 Task: Set up a reminder for holiday card writing.
Action: Mouse moved to (73, 97)
Screenshot: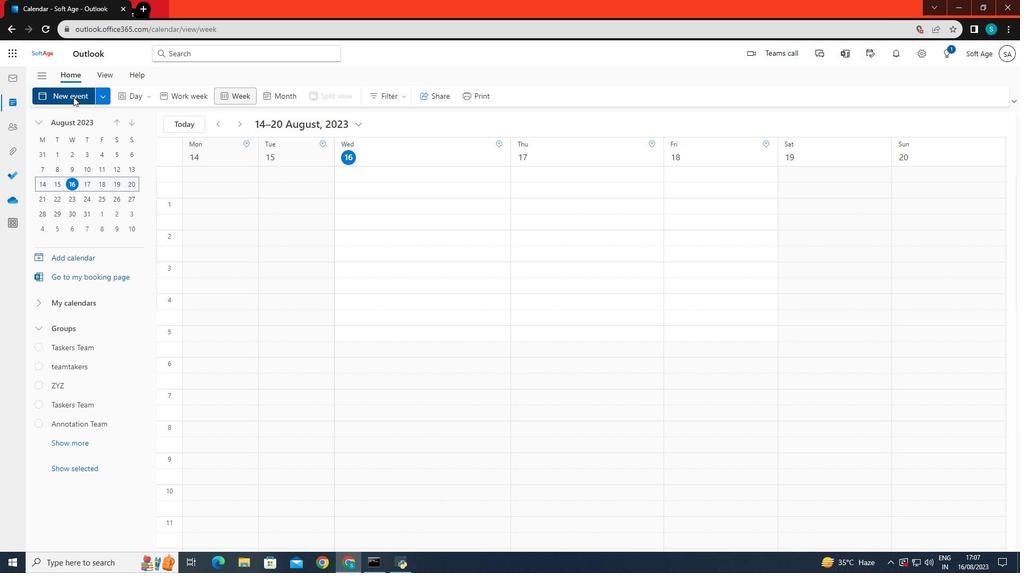 
Action: Mouse pressed left at (73, 97)
Screenshot: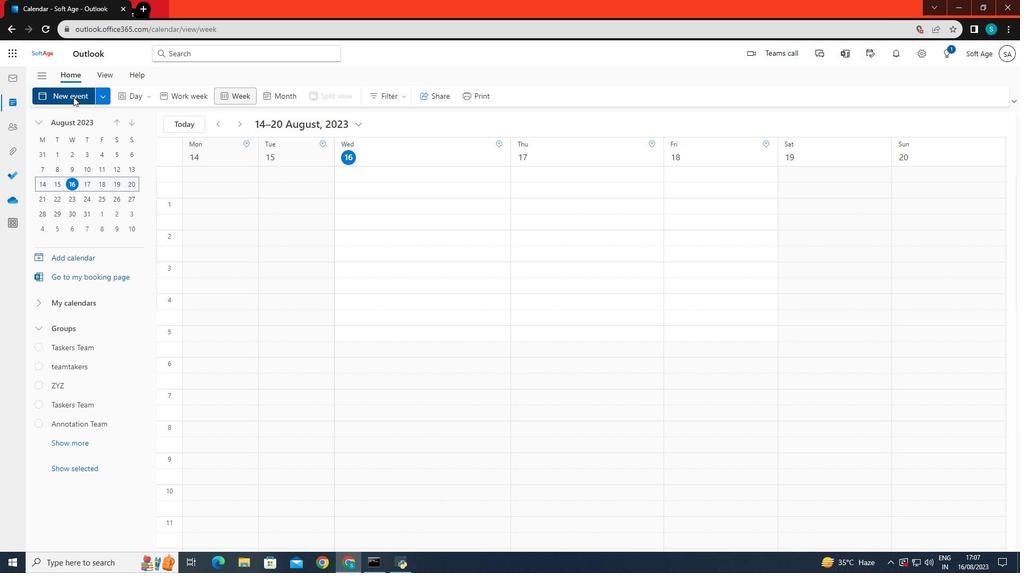 
Action: Mouse moved to (274, 161)
Screenshot: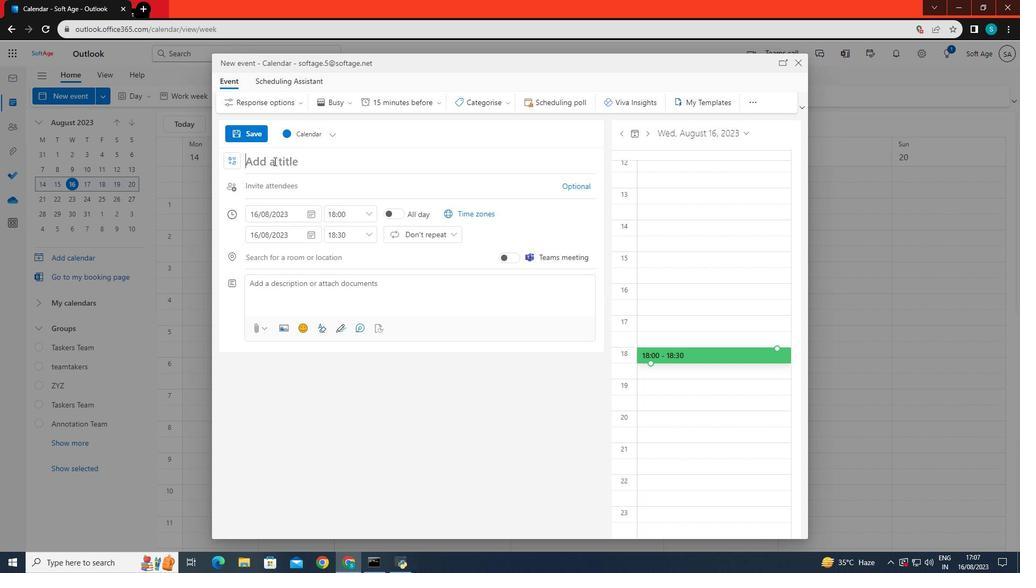 
Action: Mouse pressed left at (274, 161)
Screenshot: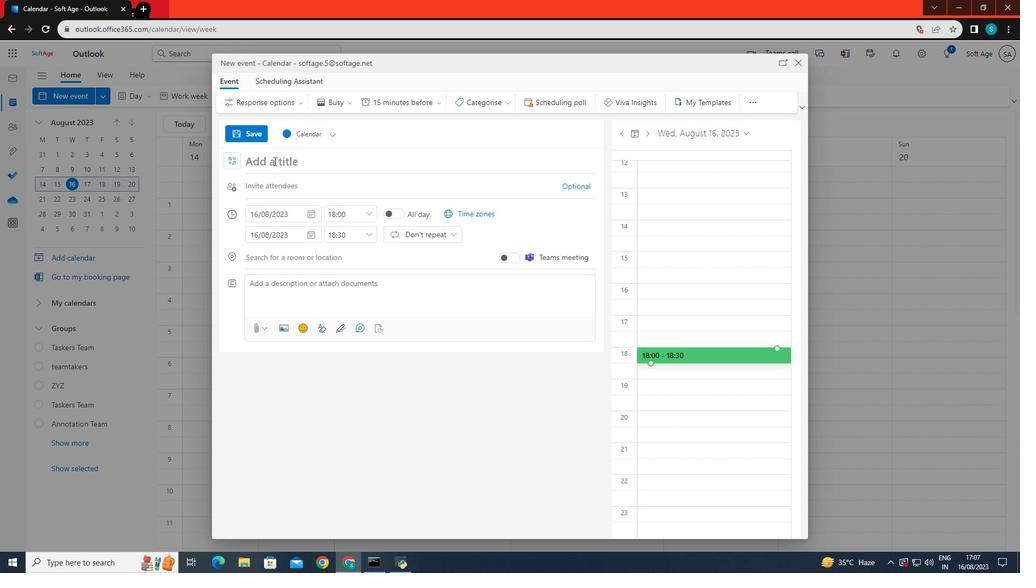 
Action: Key pressed holiday<Key.space>card<Key.space>writing
Screenshot: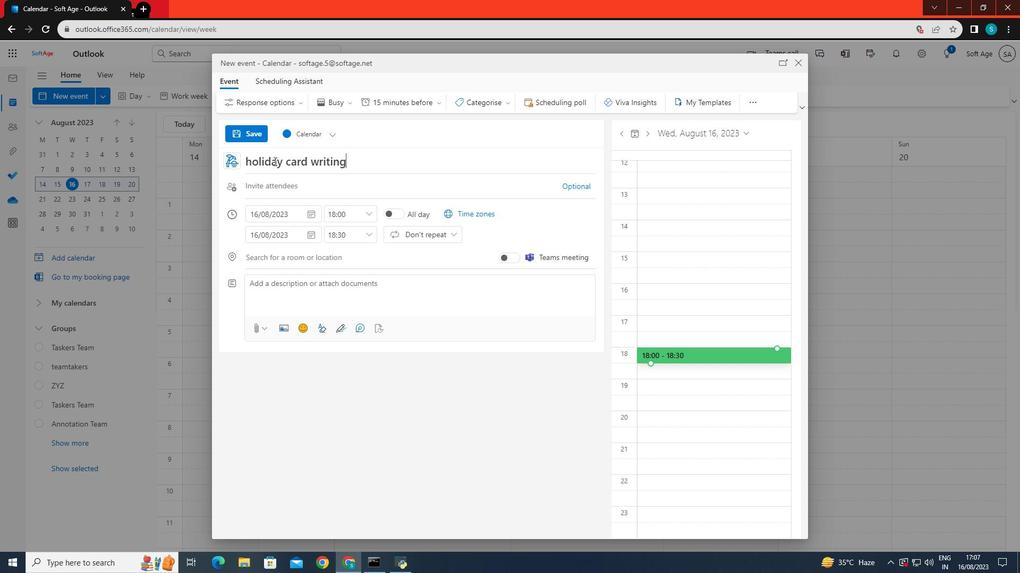 
Action: Mouse moved to (286, 217)
Screenshot: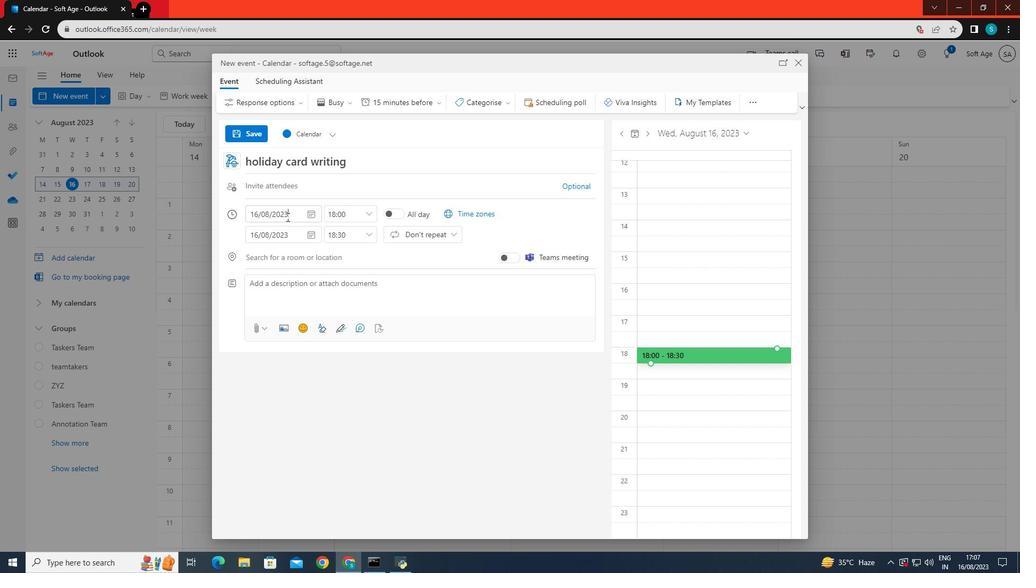 
Action: Mouse pressed left at (286, 217)
Screenshot: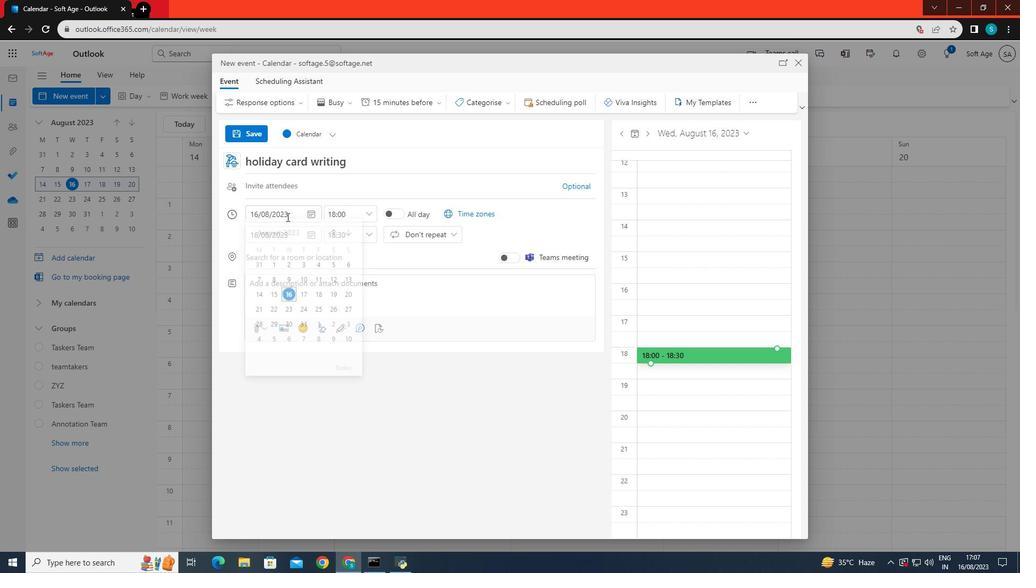 
Action: Mouse moved to (288, 328)
Screenshot: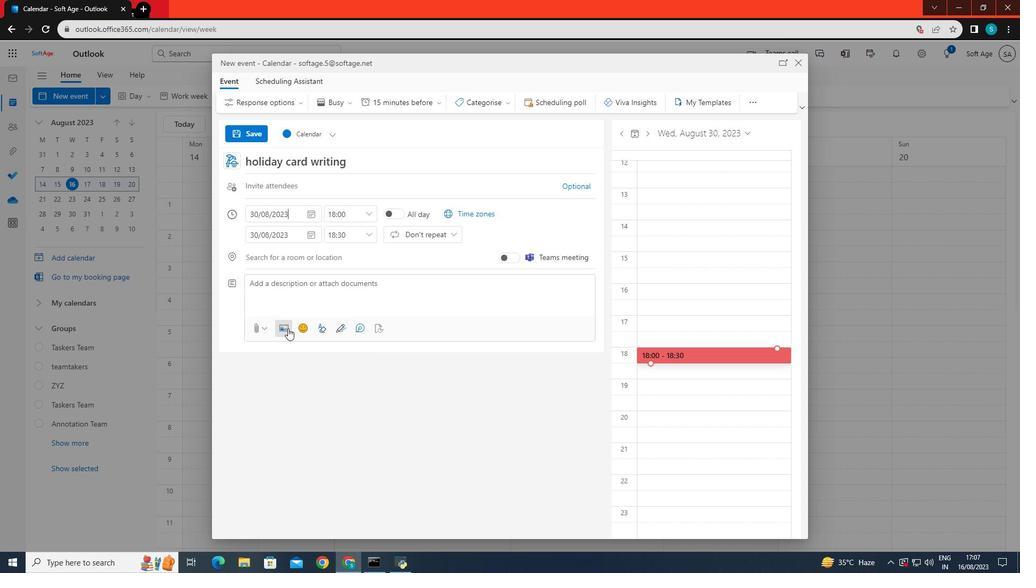 
Action: Mouse pressed left at (288, 328)
Screenshot: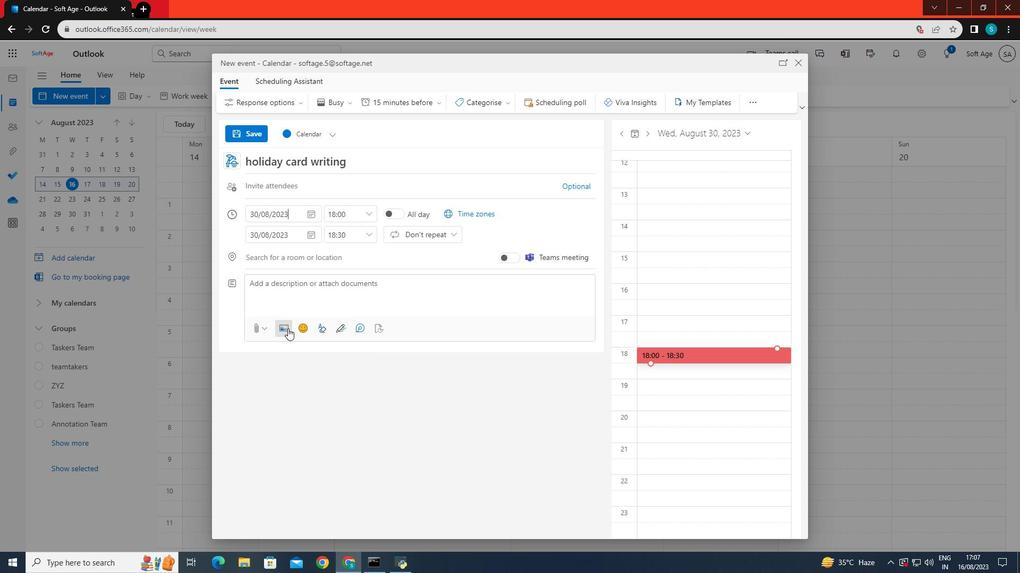 
Action: Mouse moved to (369, 213)
Screenshot: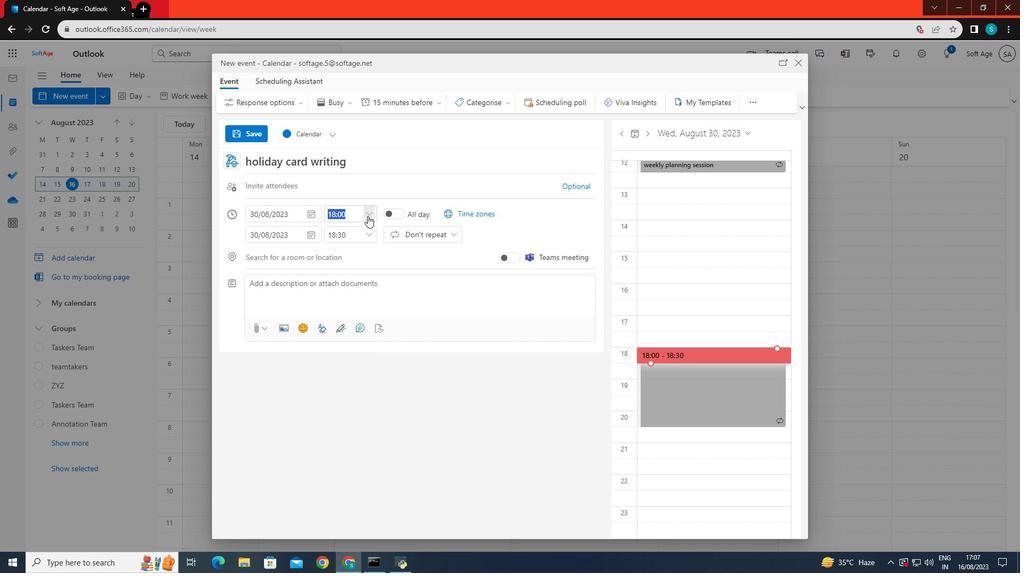 
Action: Mouse pressed left at (369, 213)
Screenshot: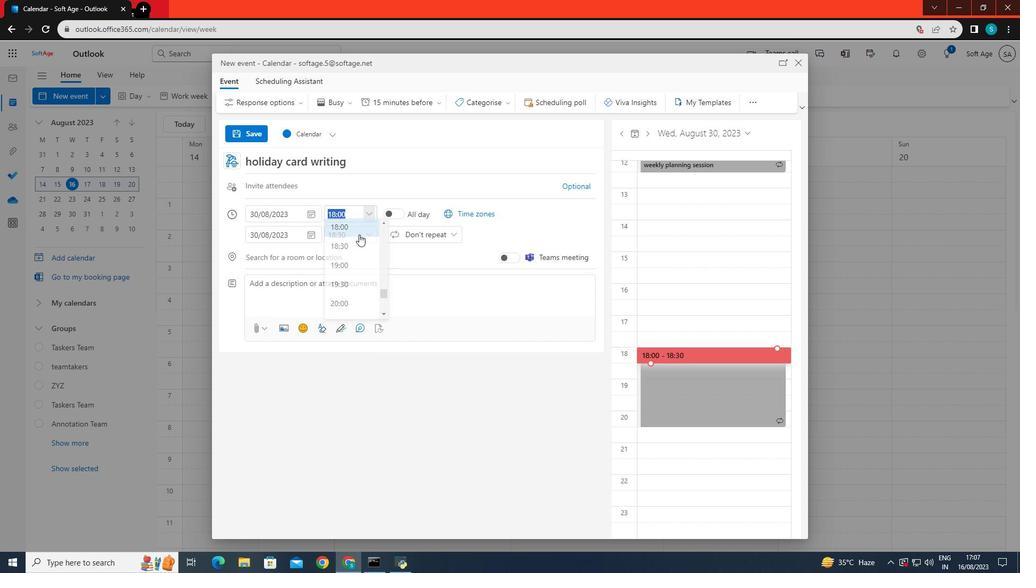 
Action: Mouse moved to (356, 262)
Screenshot: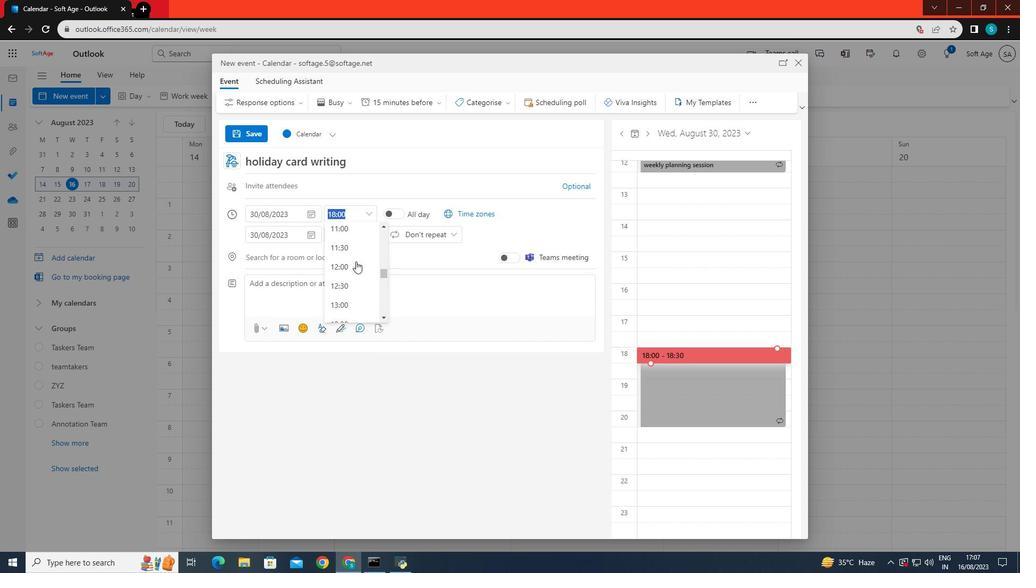 
Action: Mouse scrolled (356, 262) with delta (0, 0)
Screenshot: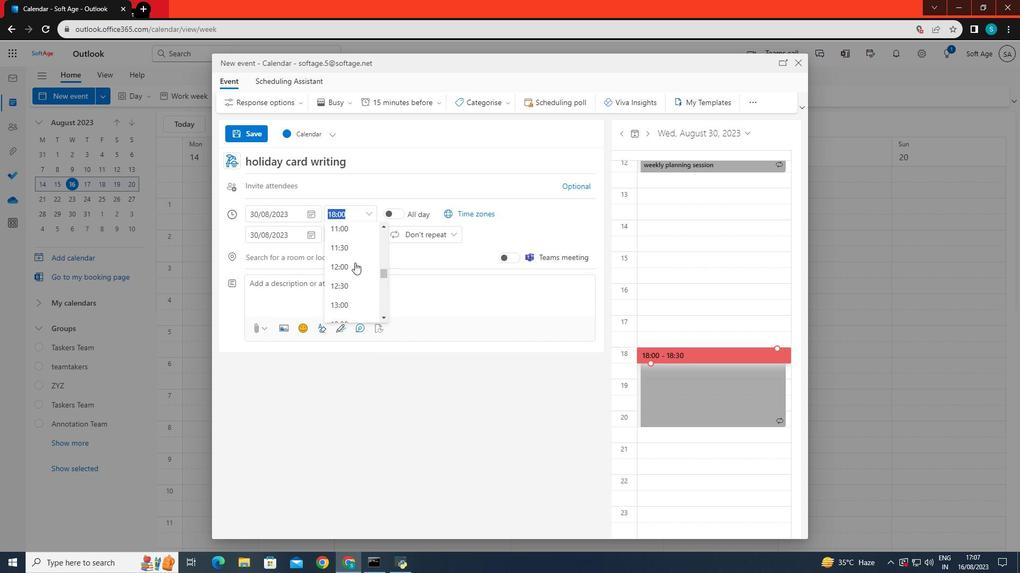 
Action: Mouse scrolled (356, 262) with delta (0, 0)
Screenshot: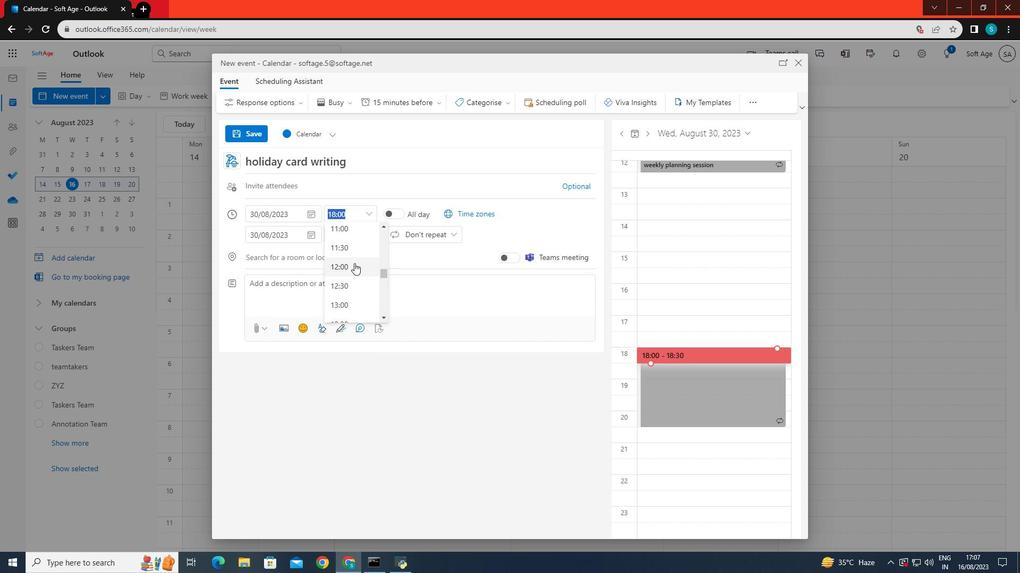 
Action: Mouse scrolled (356, 262) with delta (0, 0)
Screenshot: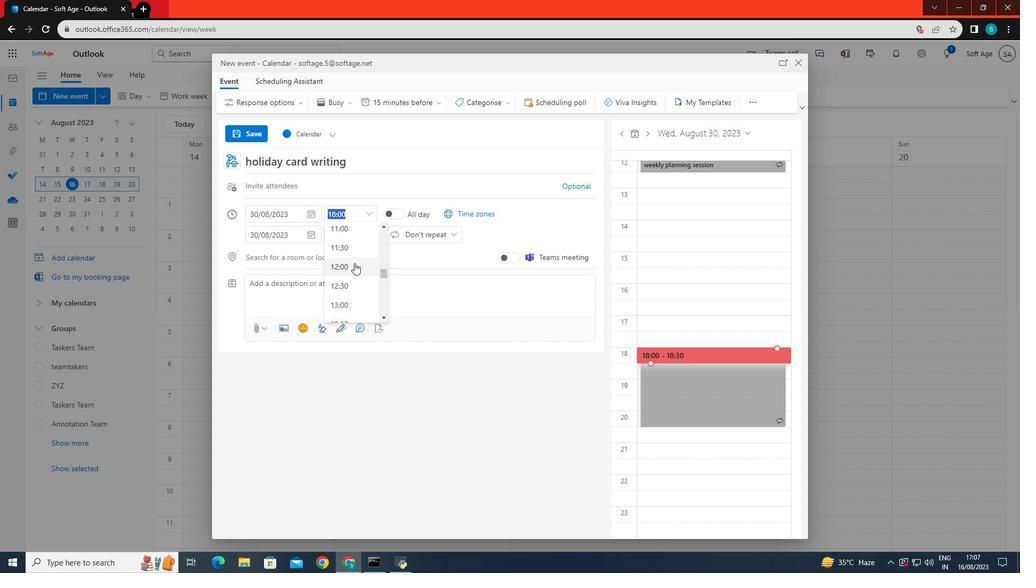 
Action: Mouse scrolled (356, 262) with delta (0, 0)
Screenshot: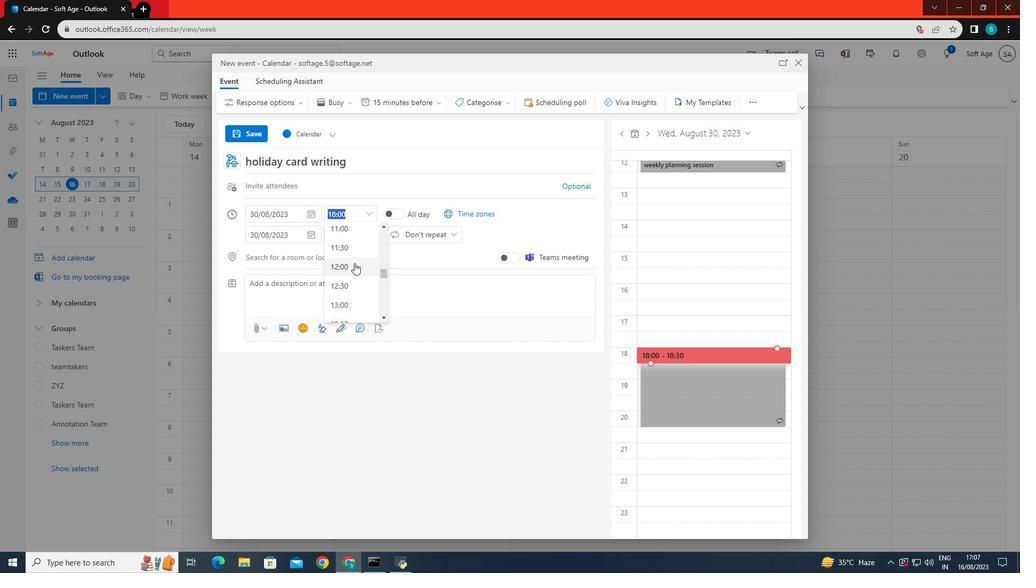 
Action: Mouse scrolled (356, 262) with delta (0, 0)
Screenshot: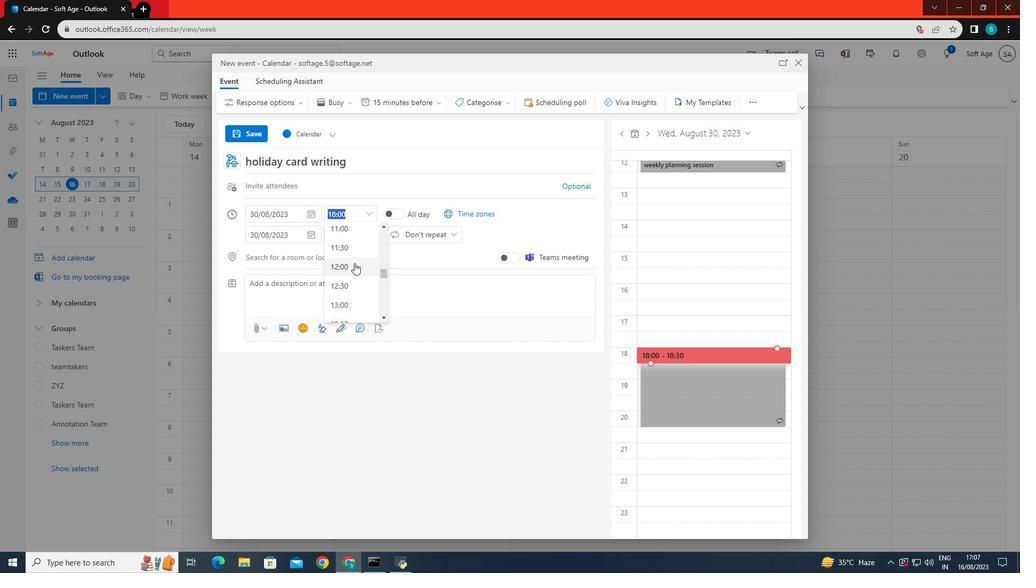 
Action: Mouse moved to (354, 263)
Screenshot: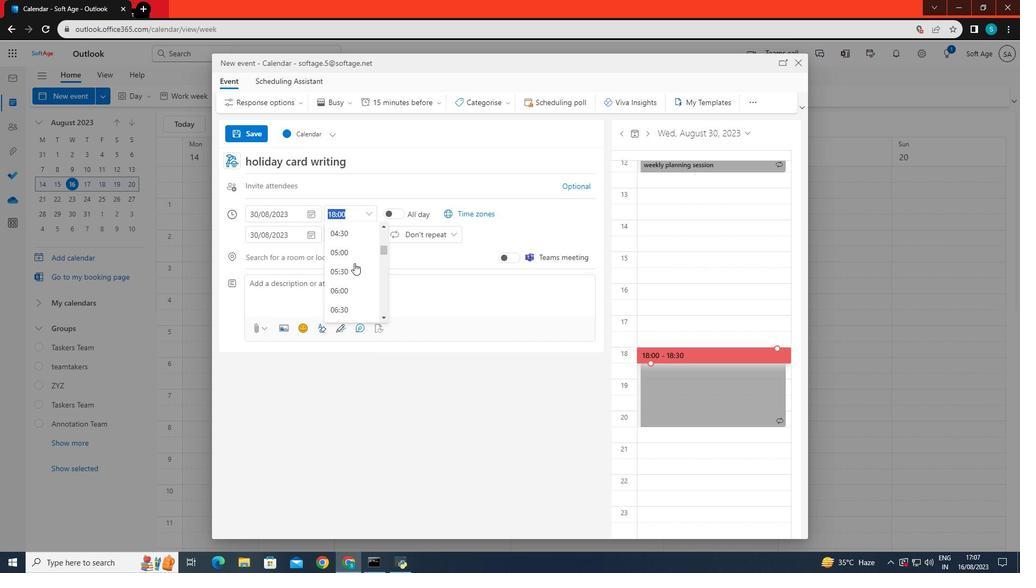 
Action: Mouse scrolled (354, 264) with delta (0, 0)
Screenshot: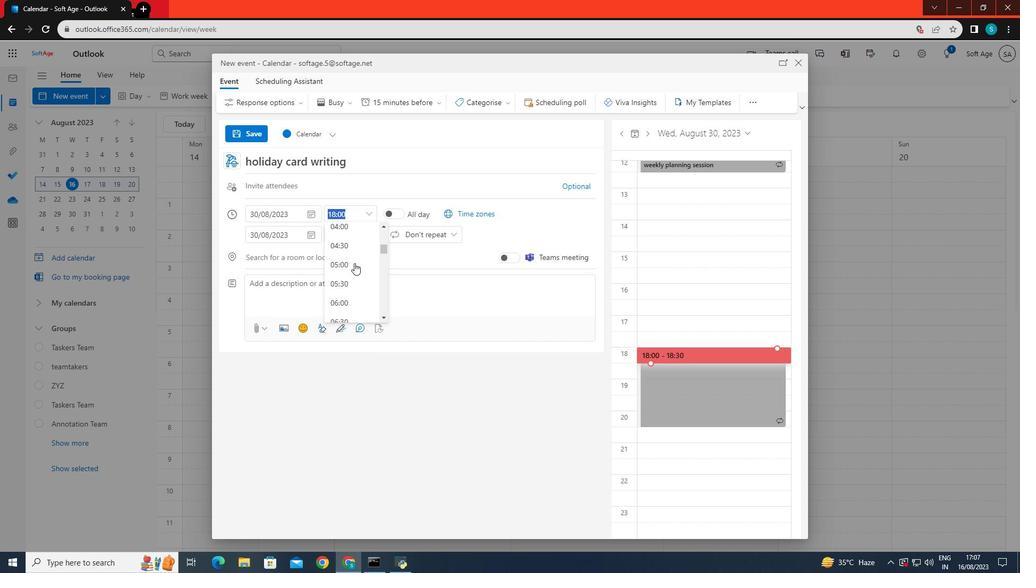
Action: Mouse scrolled (354, 264) with delta (0, 0)
Screenshot: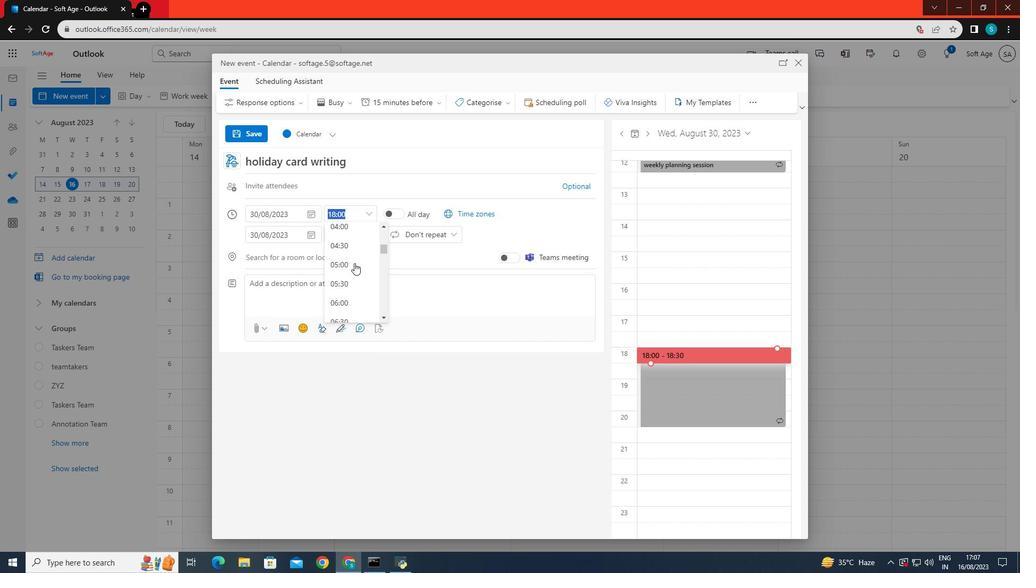 
Action: Mouse scrolled (354, 264) with delta (0, 0)
Screenshot: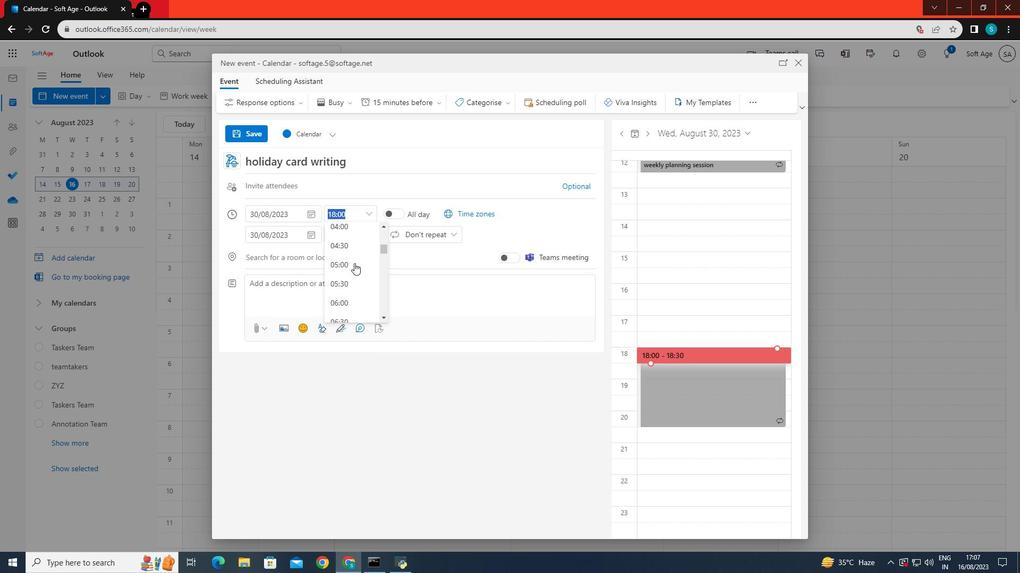 
Action: Mouse scrolled (354, 264) with delta (0, 0)
Screenshot: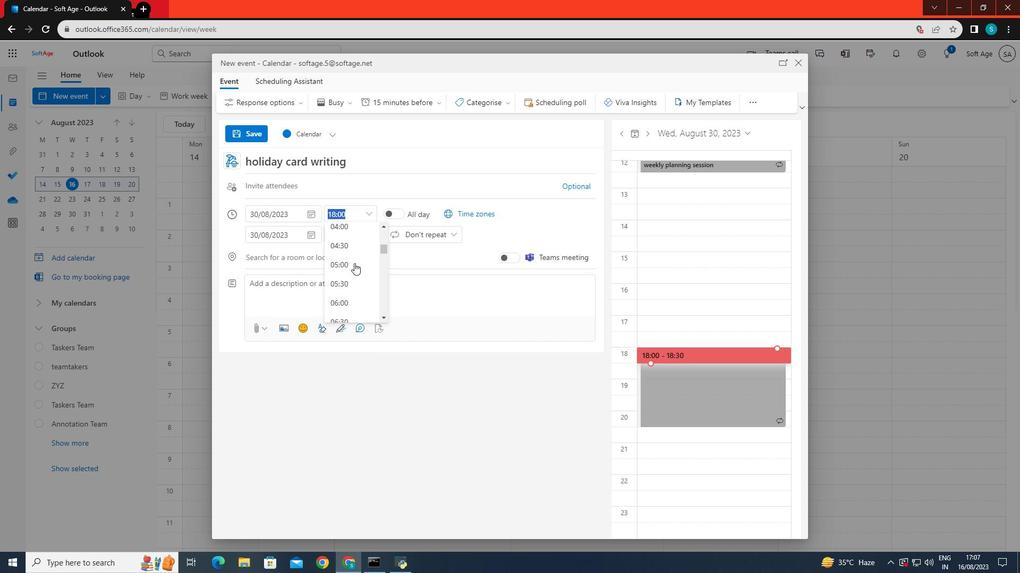 
Action: Mouse scrolled (354, 264) with delta (0, 0)
Screenshot: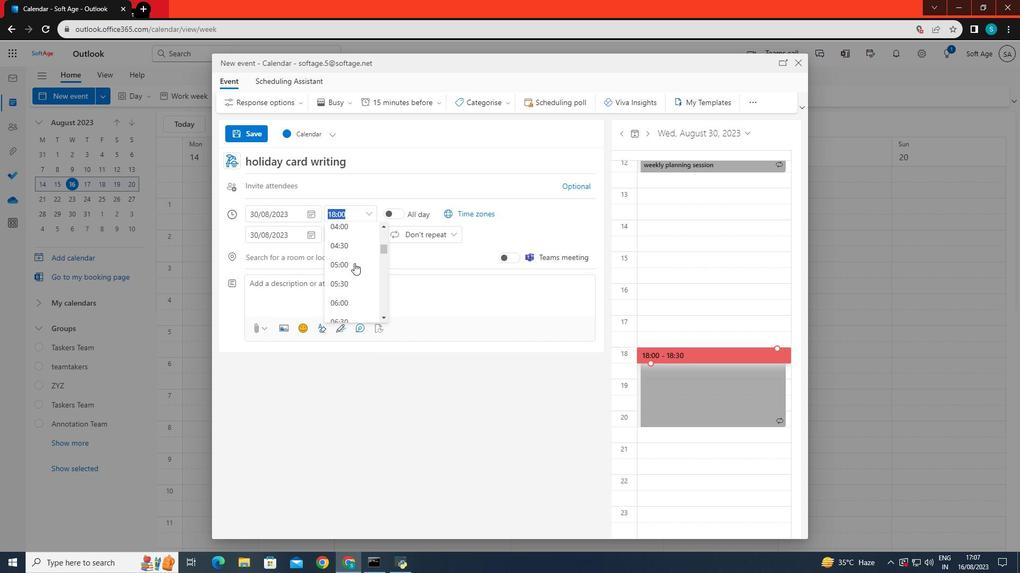 
Action: Mouse moved to (343, 277)
Screenshot: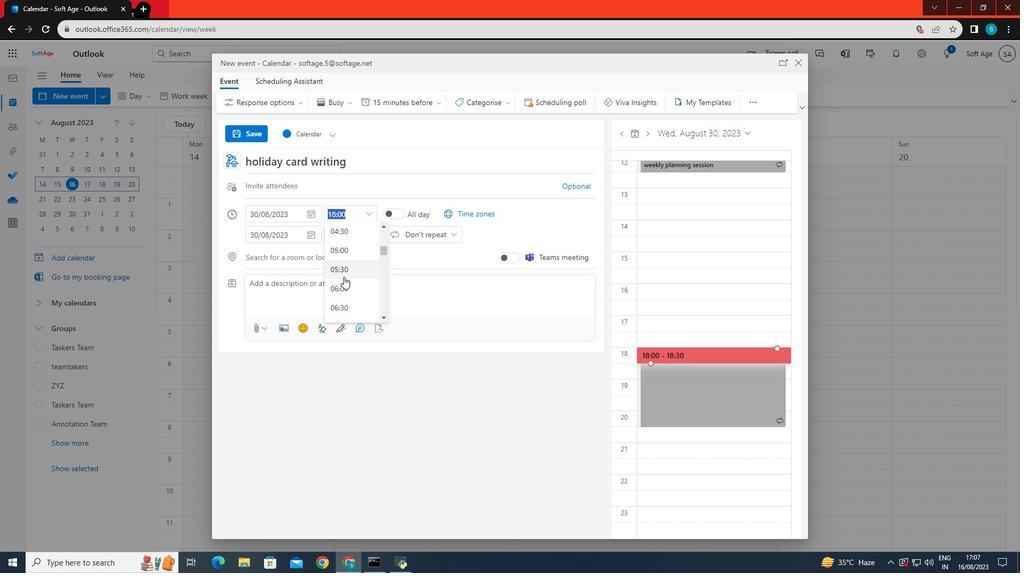 
Action: Mouse scrolled (343, 276) with delta (0, 0)
Screenshot: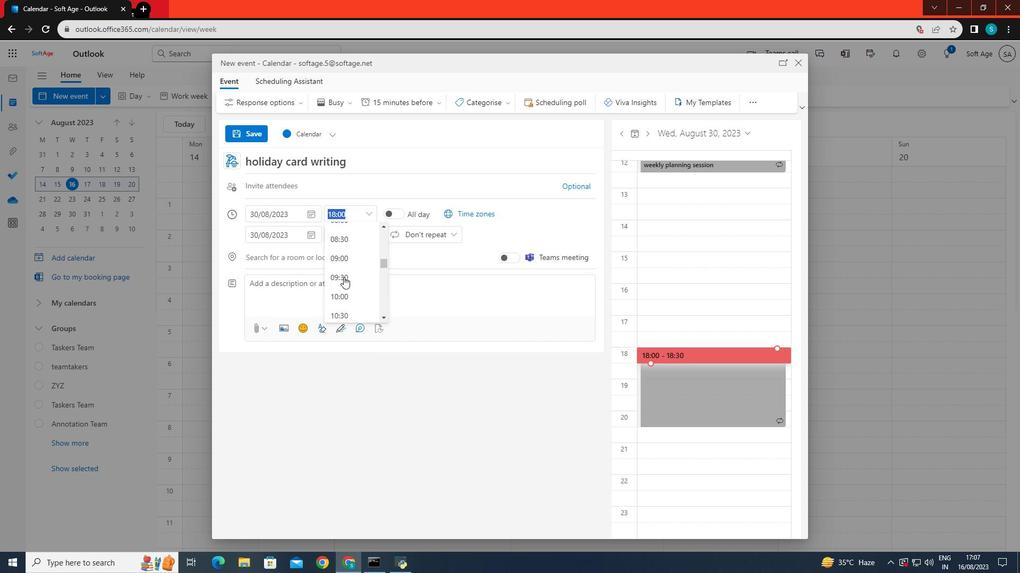 
Action: Mouse scrolled (343, 276) with delta (0, 0)
Screenshot: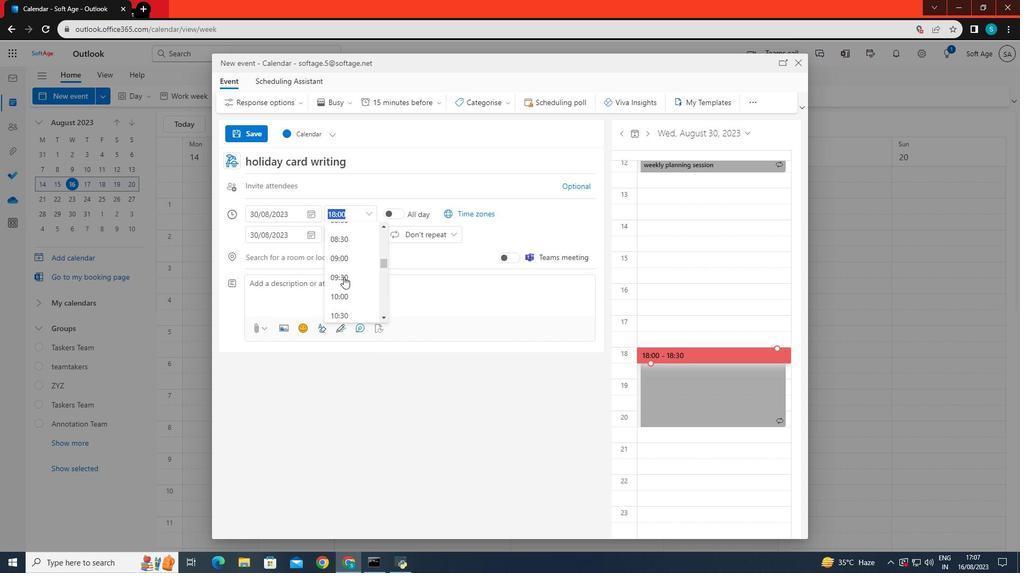 
Action: Mouse scrolled (343, 276) with delta (0, 0)
Screenshot: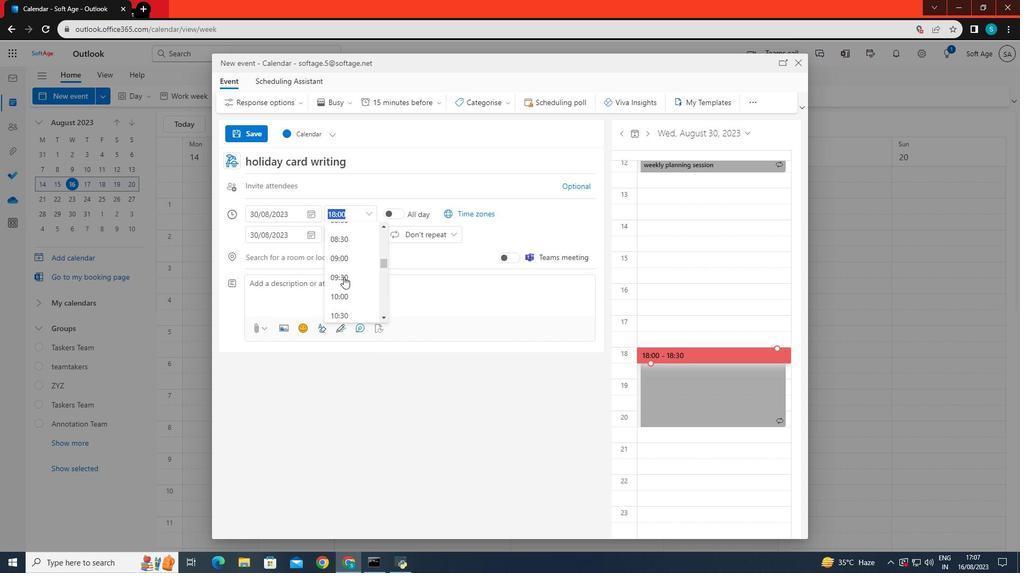 
Action: Mouse moved to (344, 263)
Screenshot: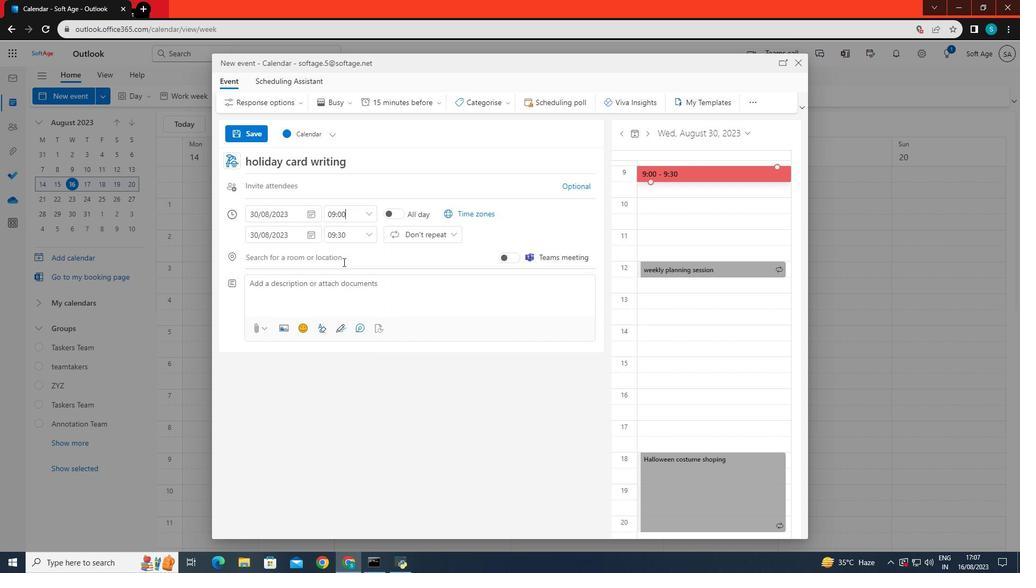 
Action: Mouse pressed left at (344, 263)
Screenshot: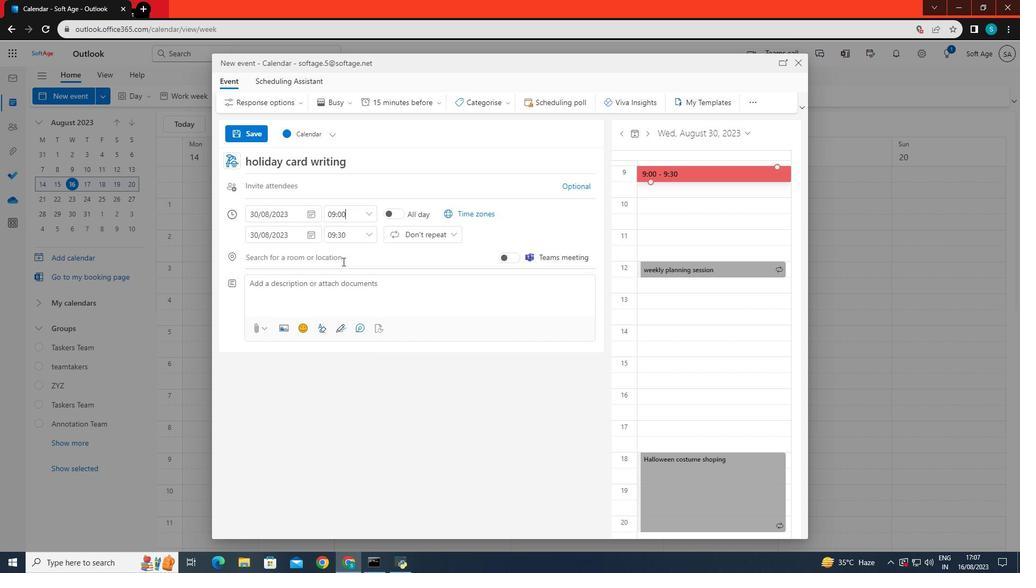 
Action: Mouse moved to (437, 234)
Screenshot: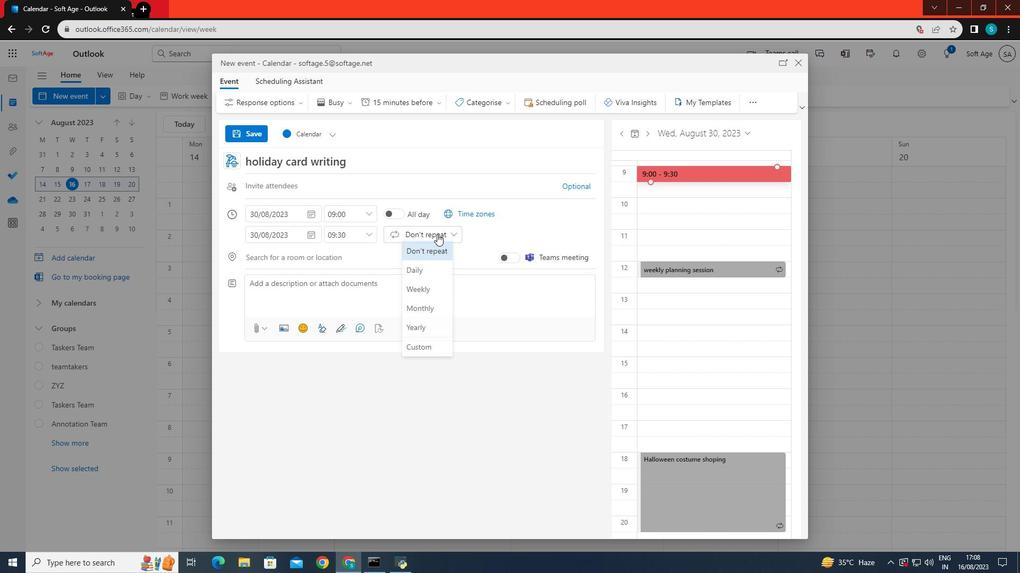 
Action: Mouse pressed left at (437, 234)
Screenshot: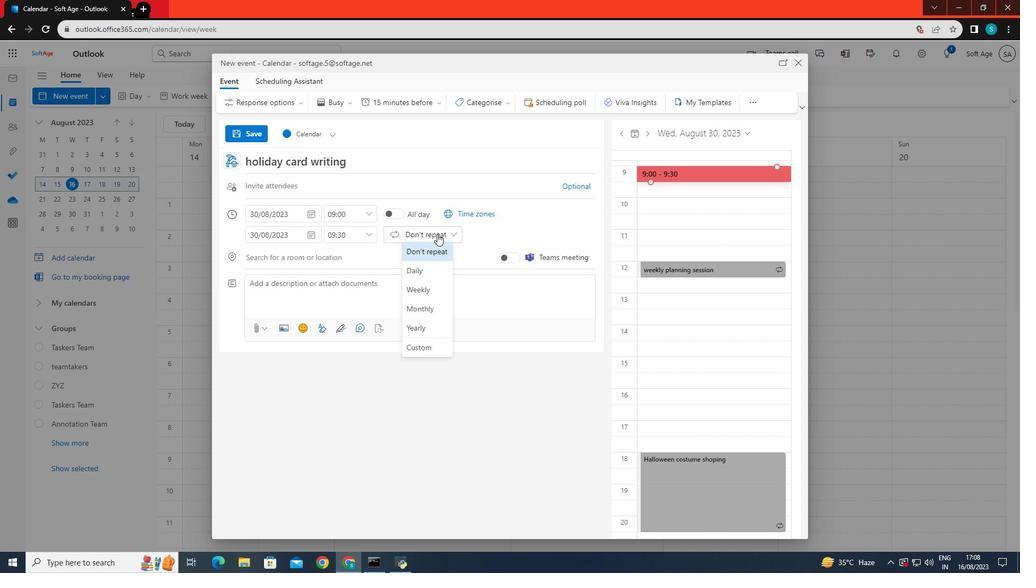 
Action: Mouse moved to (425, 291)
Screenshot: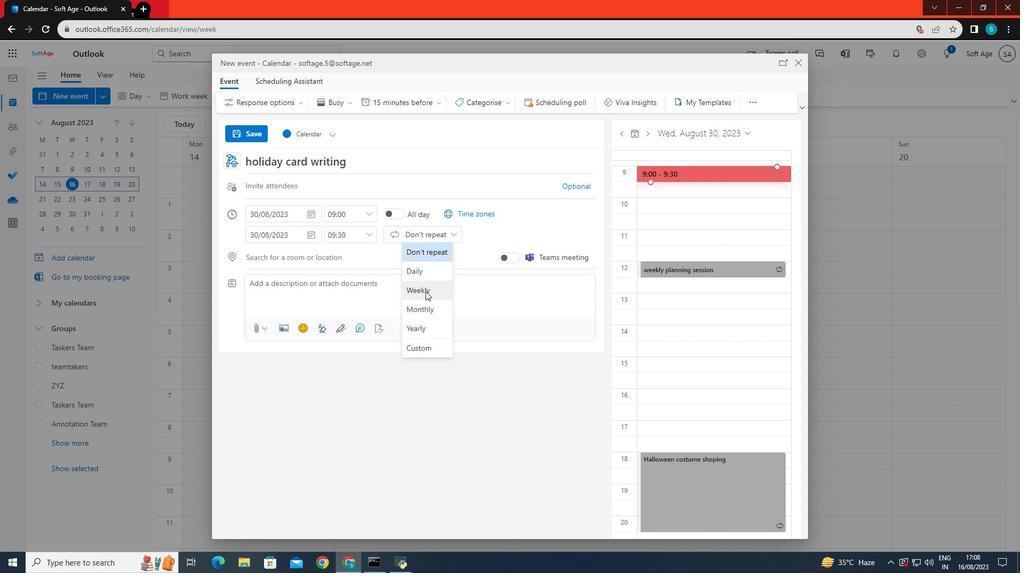 
Action: Mouse pressed left at (425, 291)
Screenshot: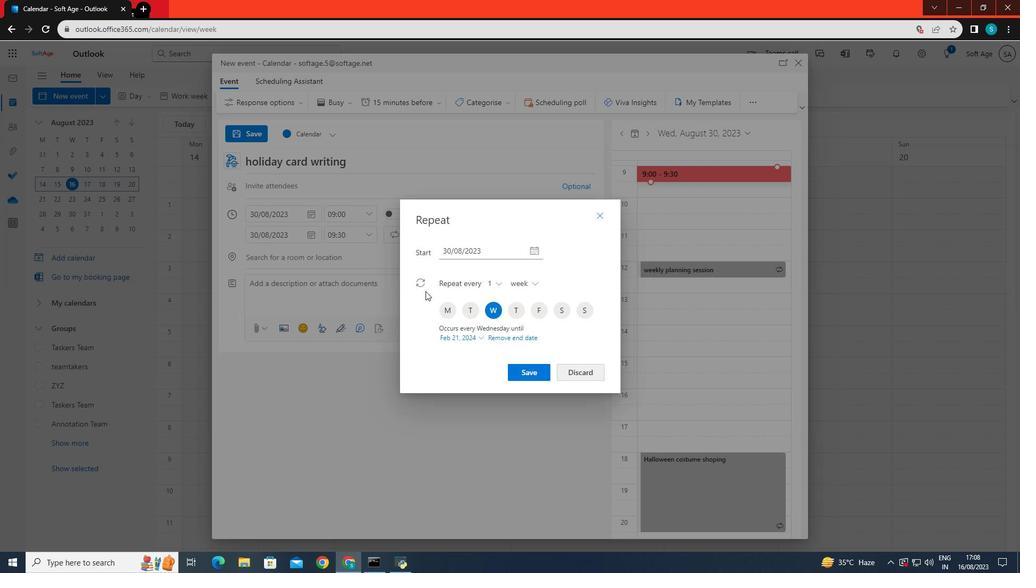 
Action: Mouse moved to (520, 374)
Screenshot: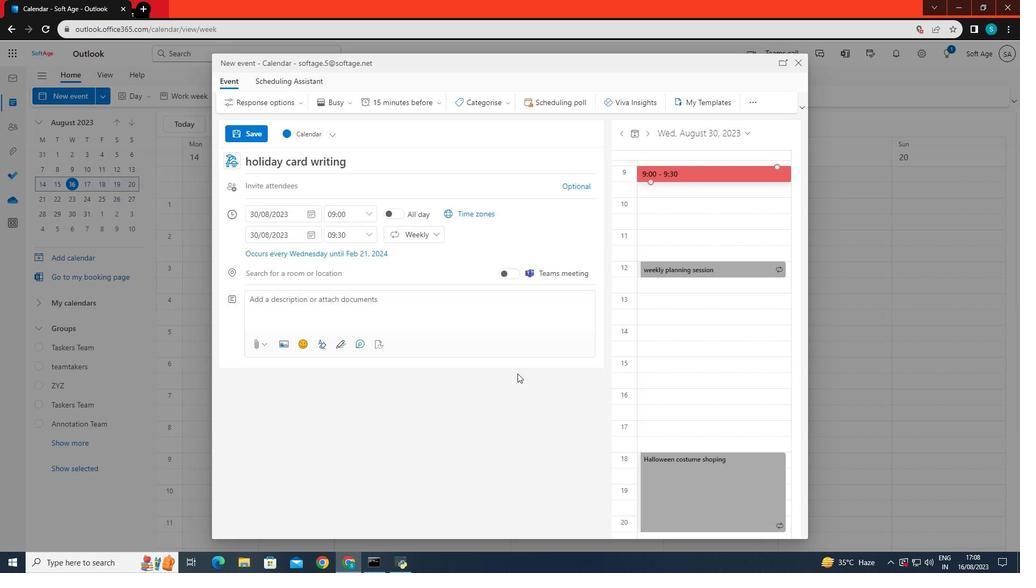 
Action: Mouse pressed left at (520, 374)
Screenshot: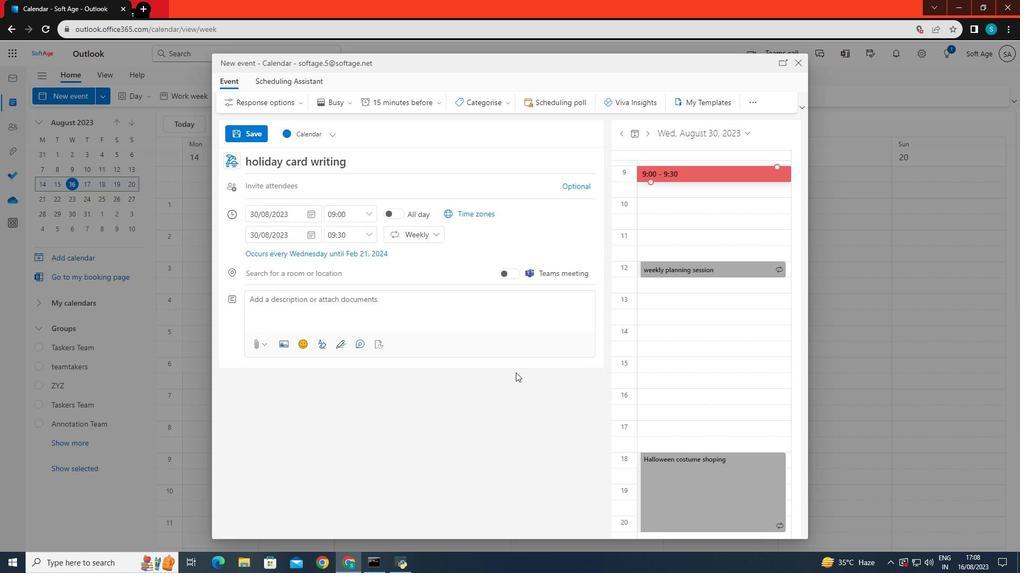 
Action: Mouse moved to (294, 313)
Screenshot: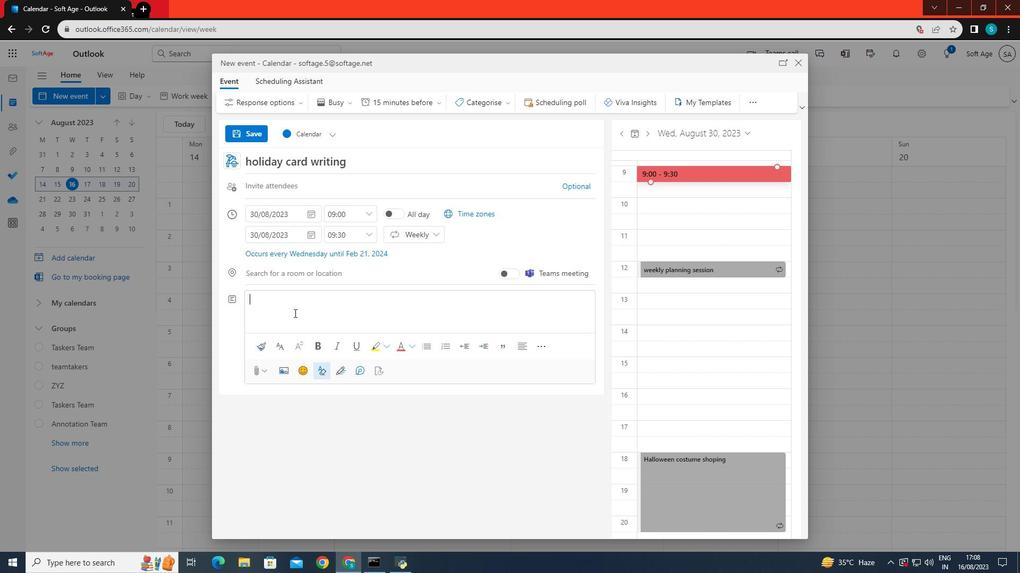 
Action: Mouse pressed left at (294, 313)
Screenshot: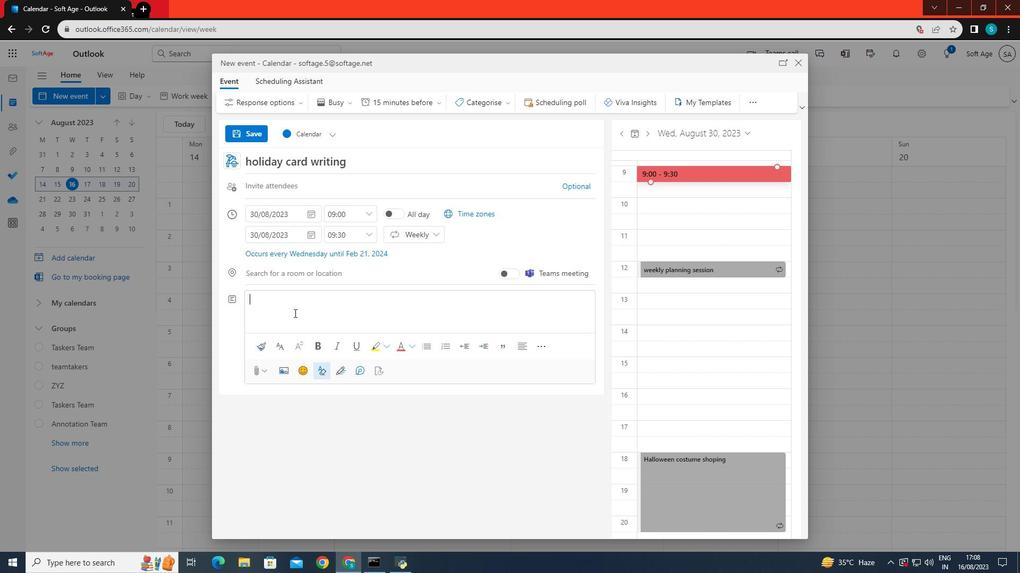 
Action: Key pressed reminder<Key.space>for<Key.space>holiday<Key.space>card<Key.space>writing
Screenshot: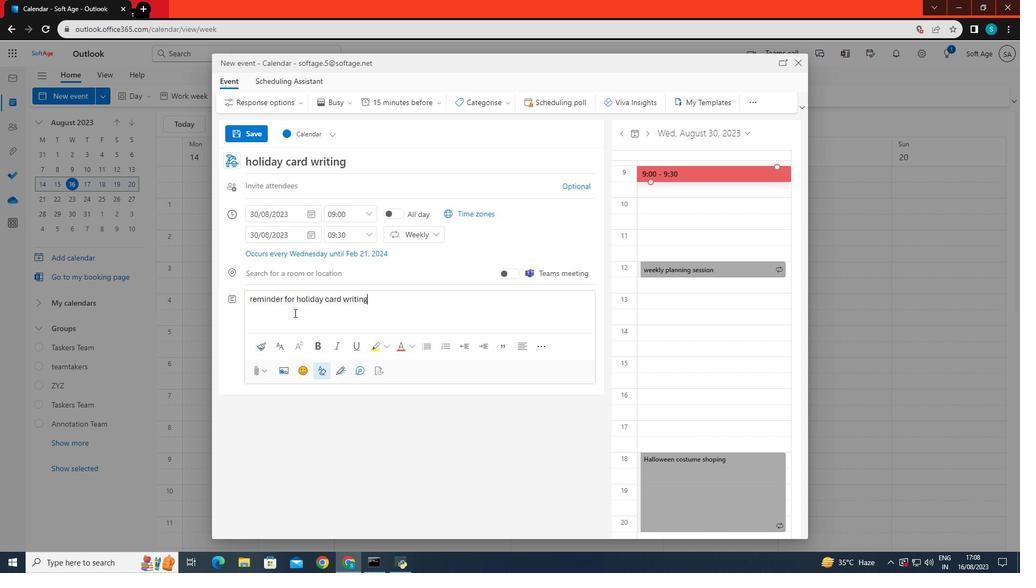 
Action: Mouse moved to (387, 104)
Screenshot: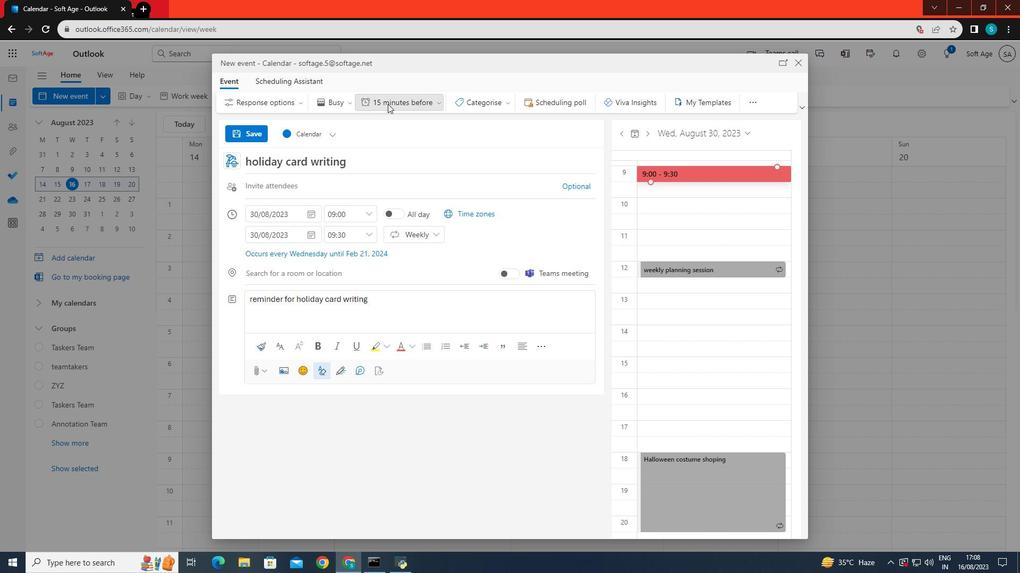 
Action: Mouse pressed left at (387, 104)
Screenshot: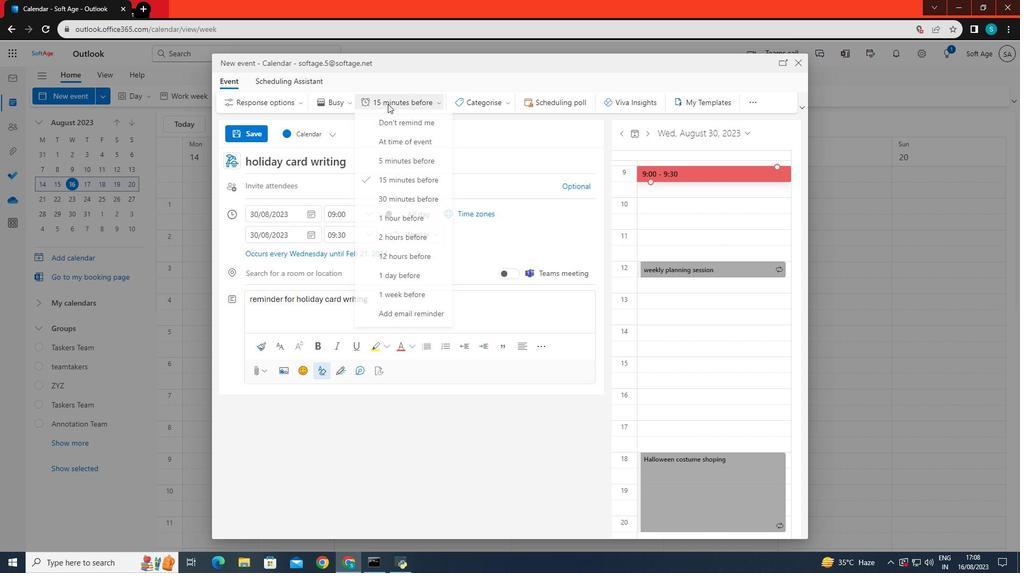 
Action: Mouse moved to (296, 434)
Screenshot: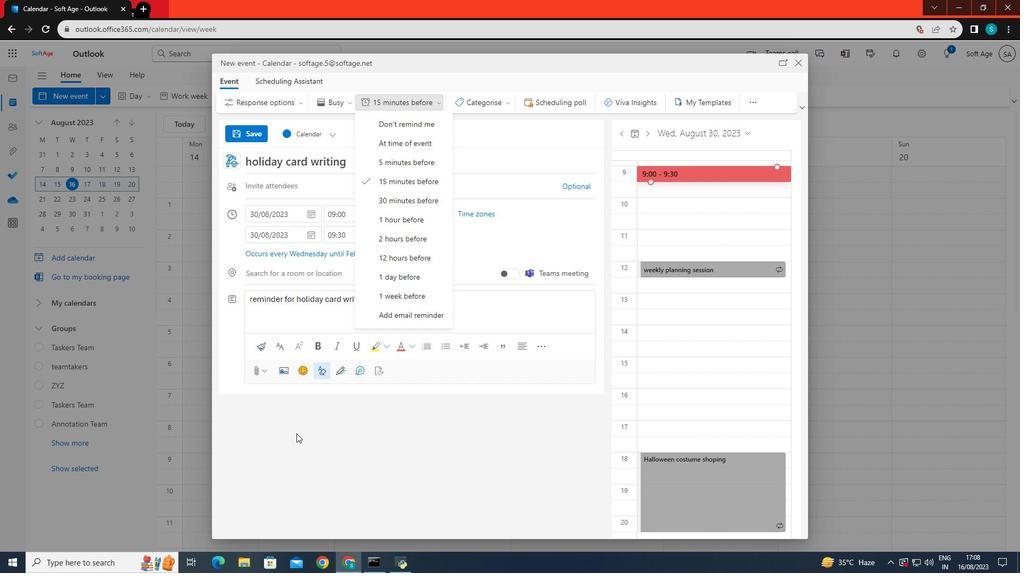 
Action: Mouse pressed left at (296, 434)
Screenshot: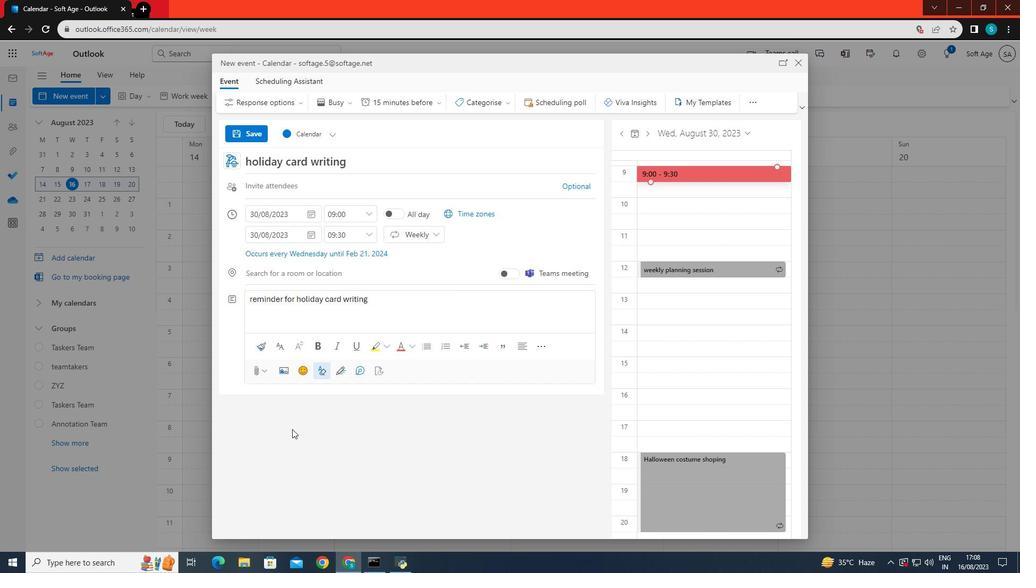 
Action: Mouse moved to (428, 101)
Screenshot: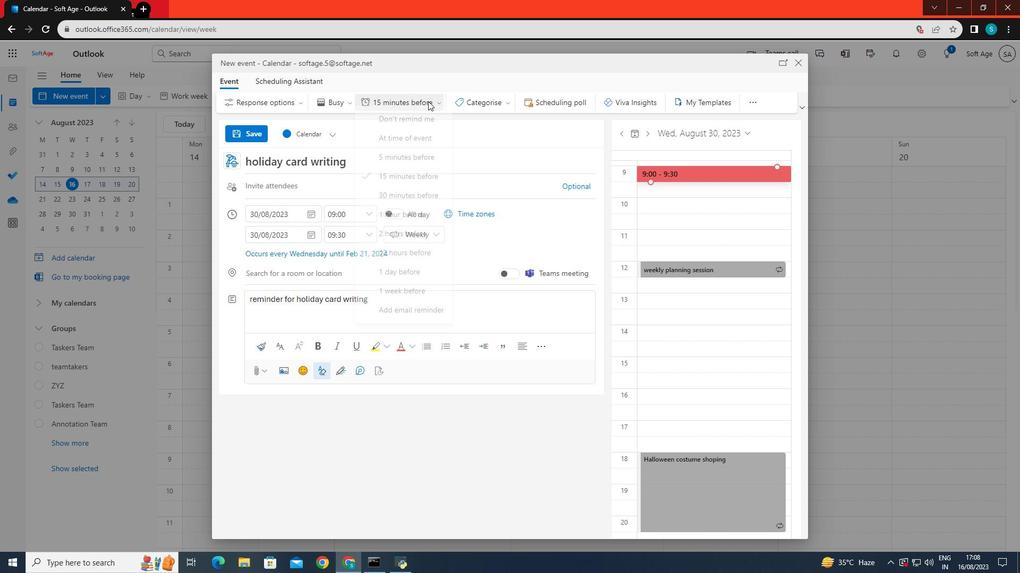 
Action: Mouse pressed left at (428, 101)
Screenshot: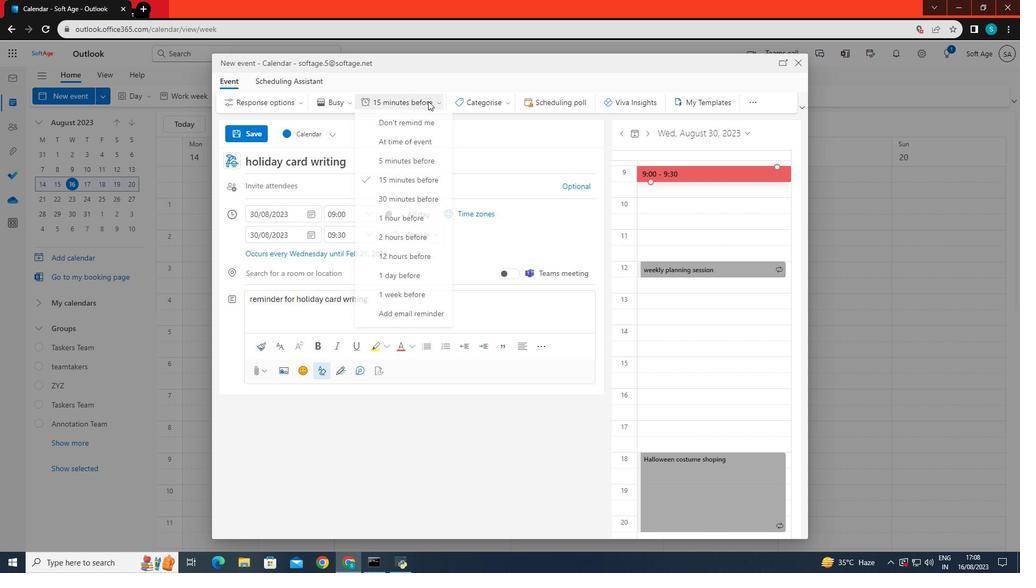 
Action: Mouse moved to (407, 280)
Screenshot: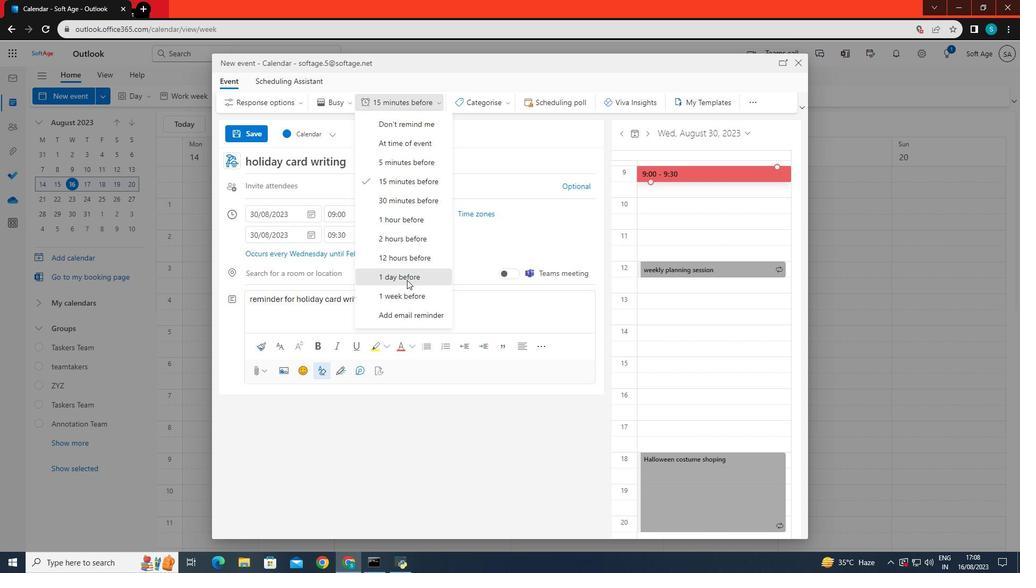
Action: Mouse pressed left at (407, 280)
Screenshot: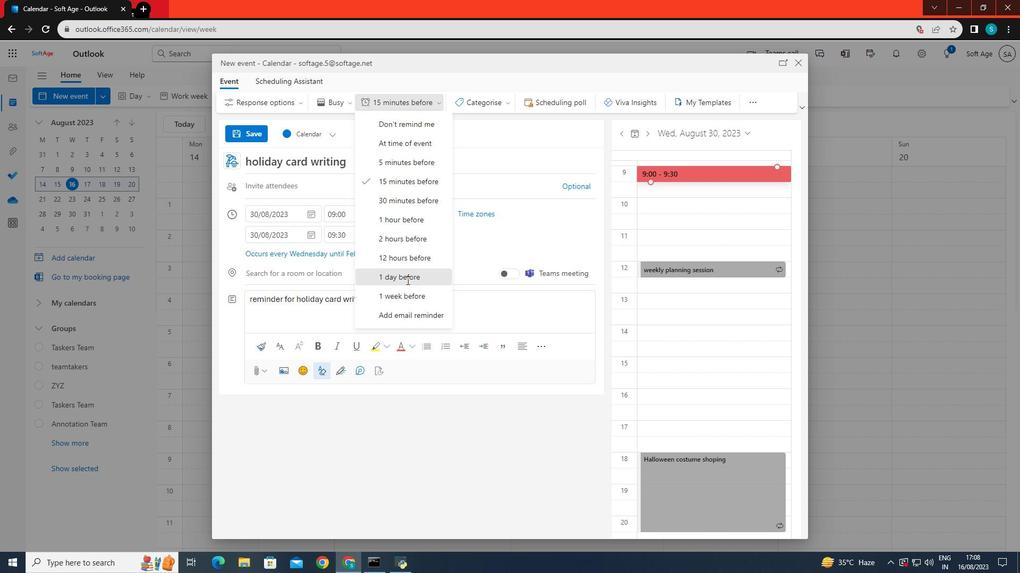 
Action: Mouse pressed left at (407, 280)
Screenshot: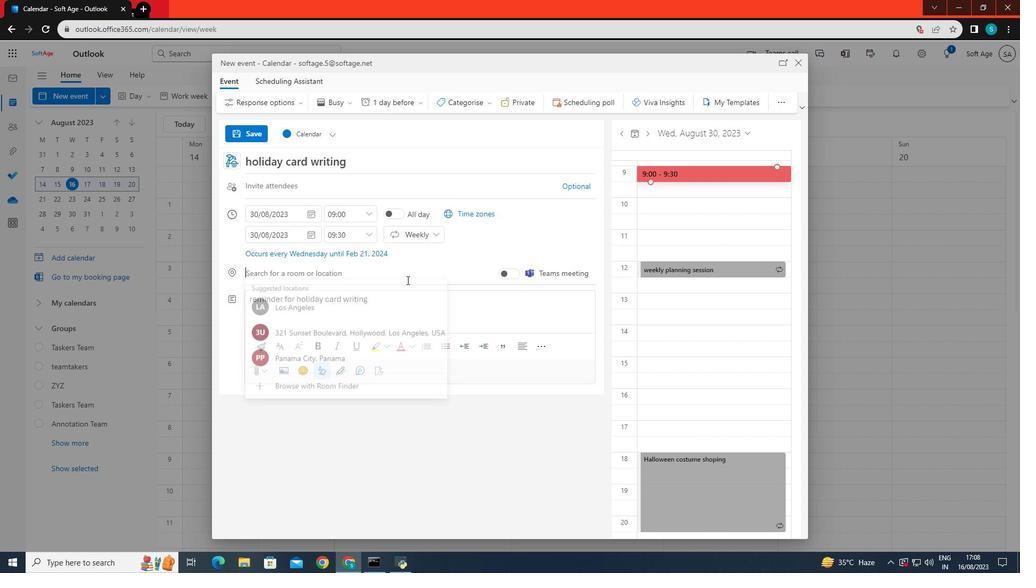 
Action: Mouse moved to (432, 269)
Screenshot: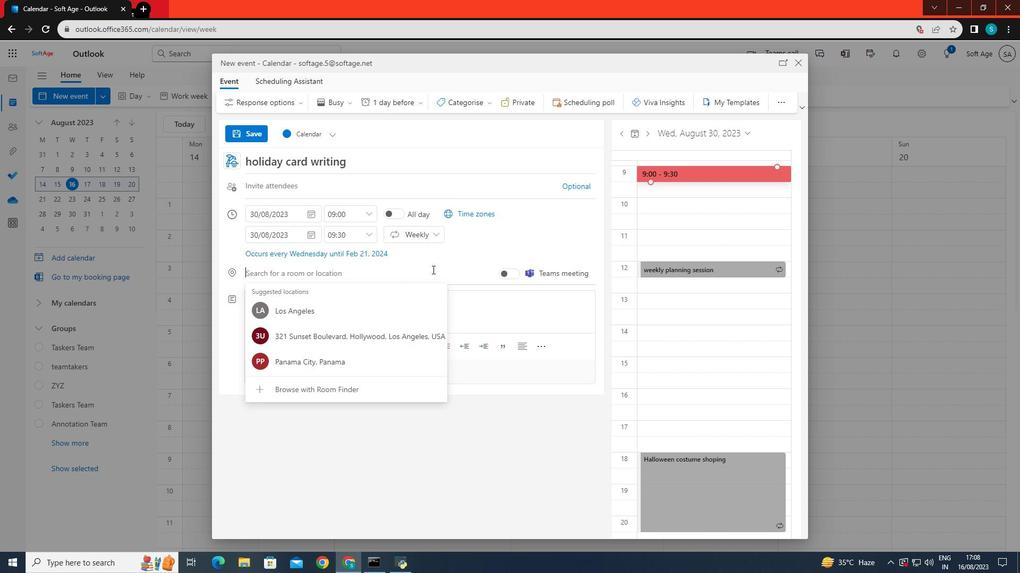 
Action: Mouse pressed left at (432, 269)
Screenshot: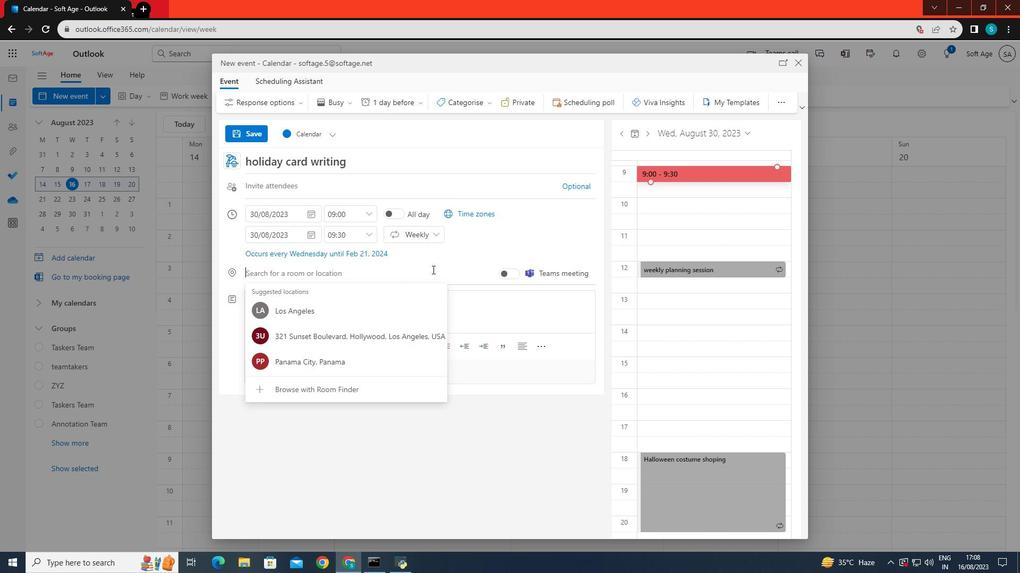 
Action: Mouse moved to (328, 471)
Screenshot: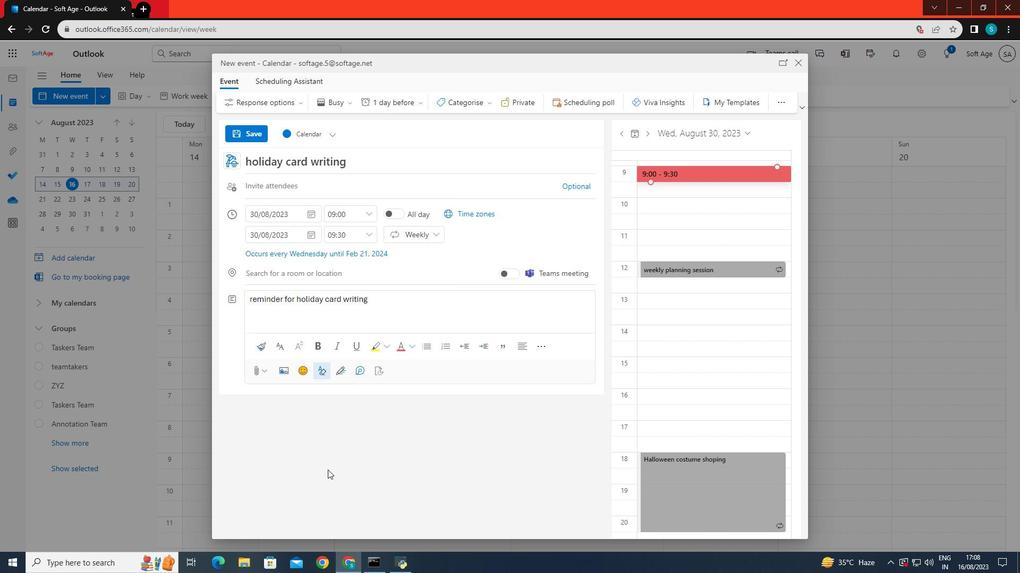 
Action: Mouse pressed left at (328, 471)
Screenshot: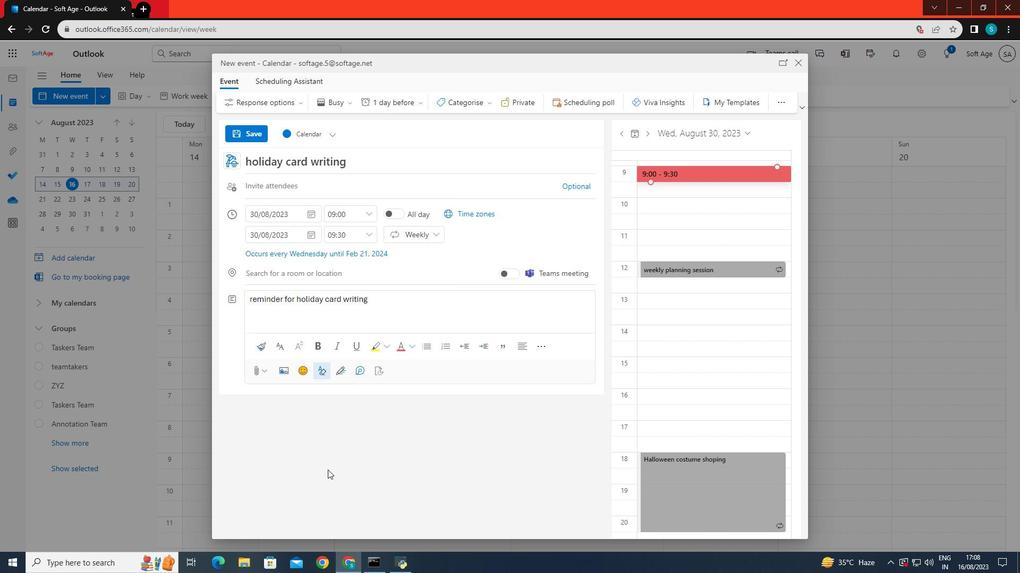 
Action: Mouse moved to (252, 132)
Screenshot: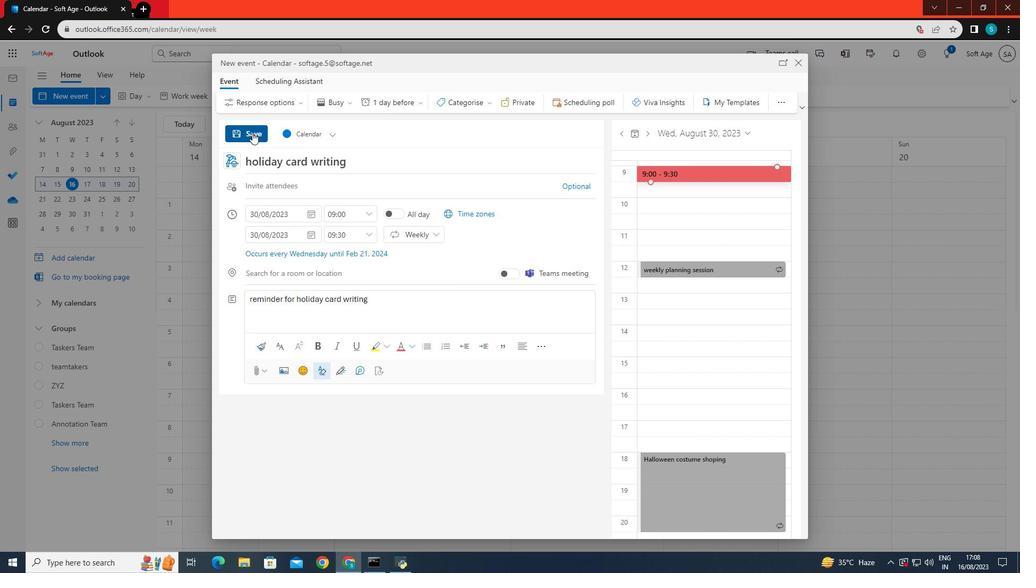
Action: Mouse pressed left at (252, 132)
Screenshot: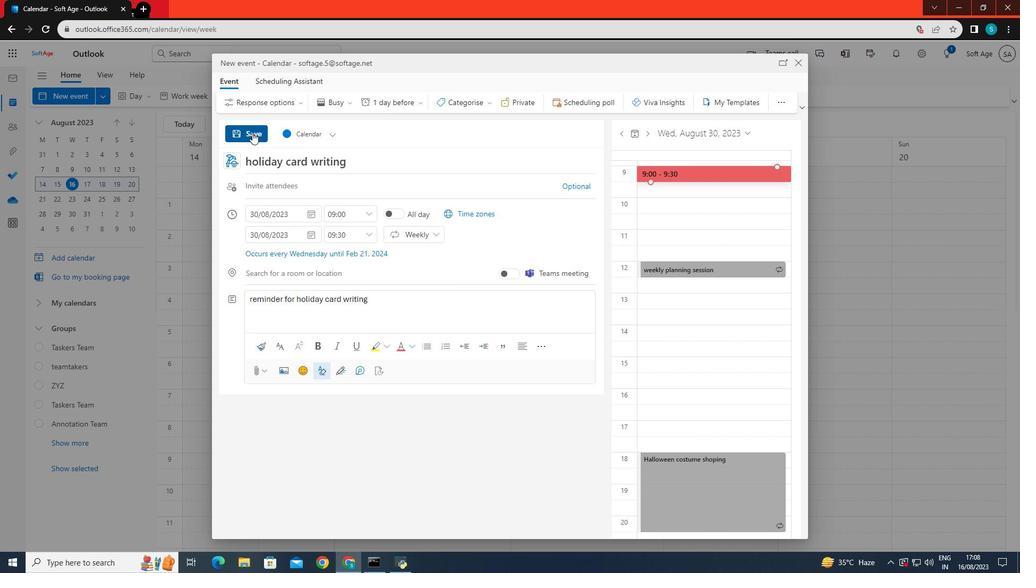 
